 Task: Open Card Card0000000389 in Board Board0000000098 in Workspace WS0000000033 in Trello. Add Member mailaustralia7@gmail.com to Card Card0000000389 in Board Board0000000098 in Workspace WS0000000033 in Trello. Add Purple Label titled Label0000000389 to Card Card0000000389 in Board Board0000000098 in Workspace WS0000000033 in Trello. Add Checklist CL0000000389 to Card Card0000000389 in Board Board0000000098 in Workspace WS0000000033 in Trello. Add Dates with Start Date as Aug 01 2023 and Due Date as Aug 31 2023 to Card Card0000000389 in Board Board0000000098 in Workspace WS0000000033 in Trello
Action: Mouse moved to (277, 159)
Screenshot: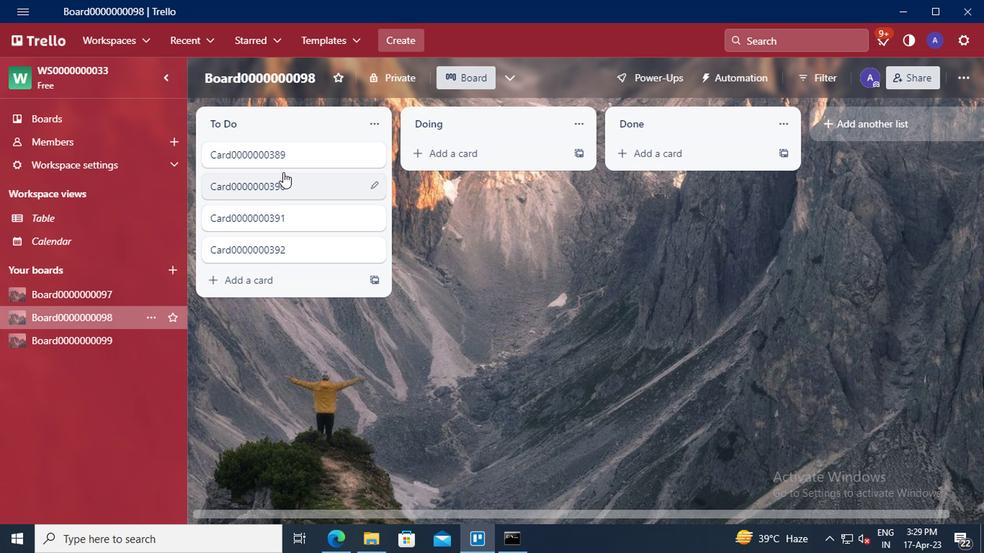 
Action: Mouse pressed left at (277, 159)
Screenshot: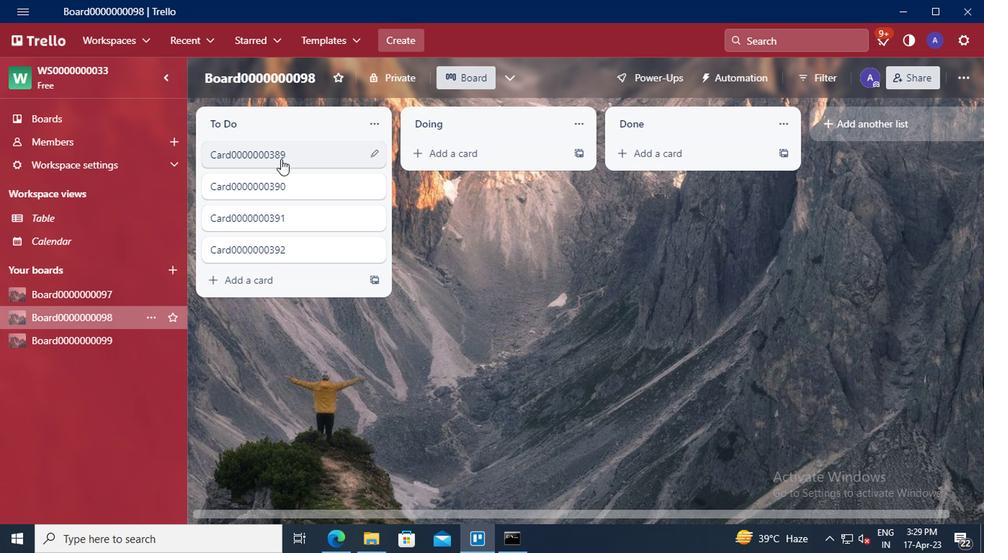 
Action: Mouse moved to (657, 137)
Screenshot: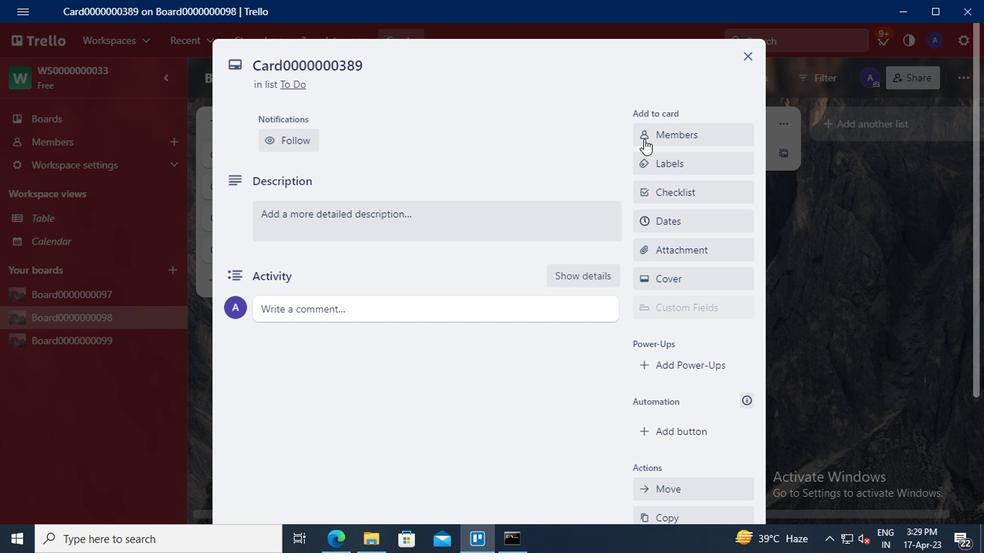
Action: Mouse pressed left at (657, 137)
Screenshot: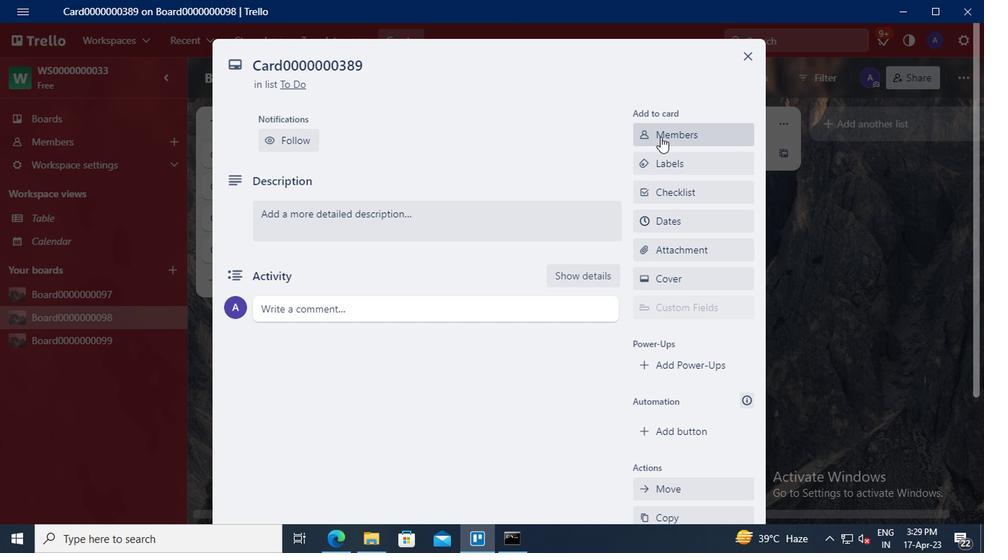 
Action: Mouse moved to (674, 204)
Screenshot: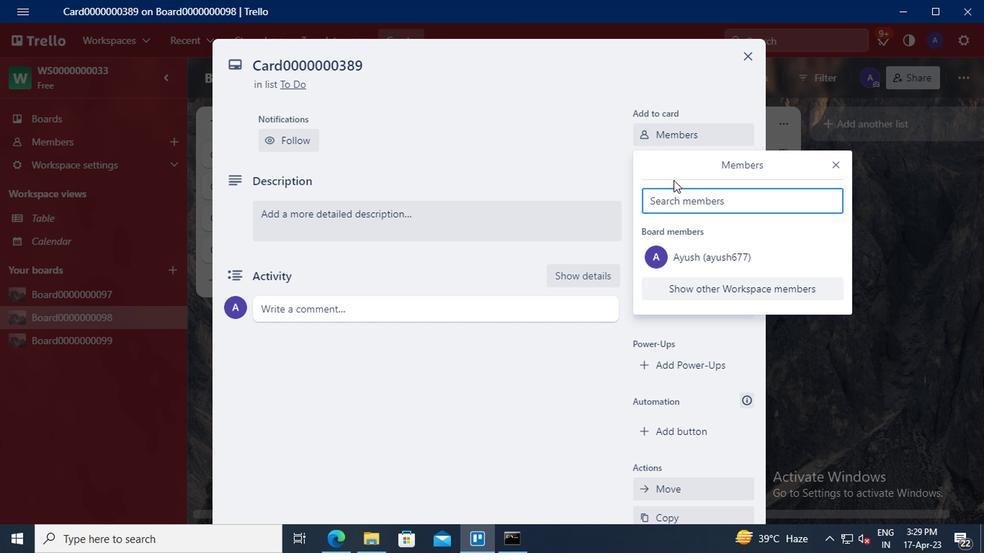 
Action: Mouse pressed left at (674, 204)
Screenshot: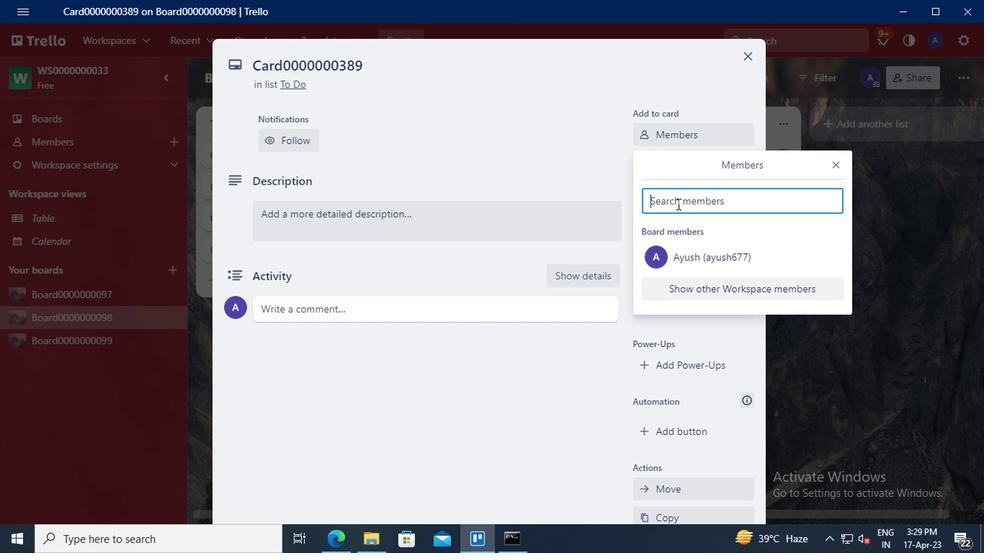 
Action: Key pressed mailaustralia7<Key.shift>@GMAIL.COM
Screenshot: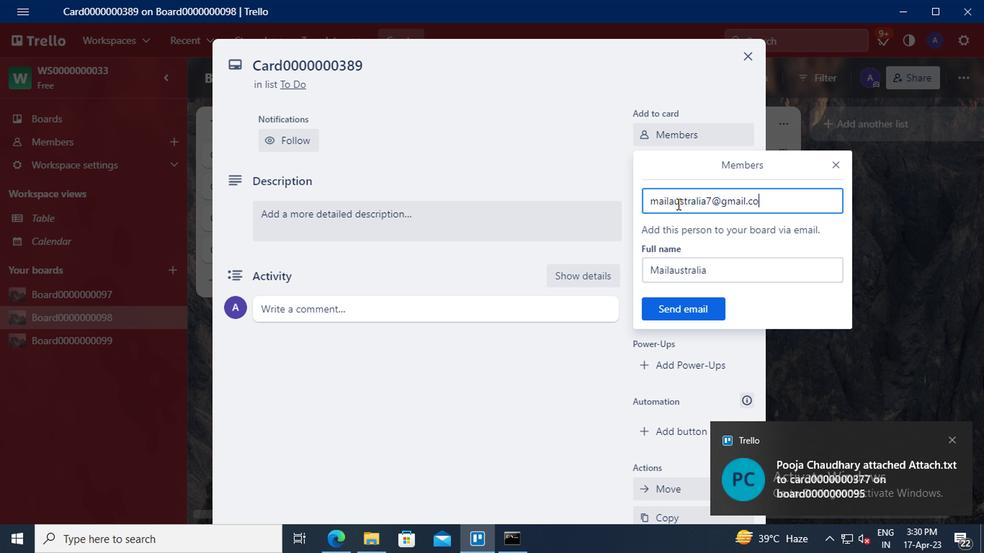 
Action: Mouse moved to (686, 312)
Screenshot: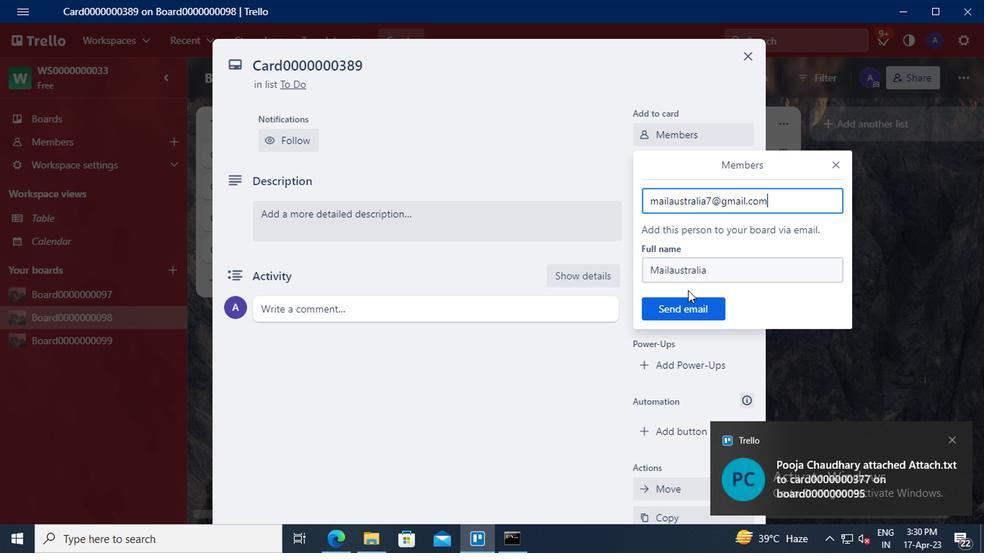 
Action: Mouse pressed left at (686, 312)
Screenshot: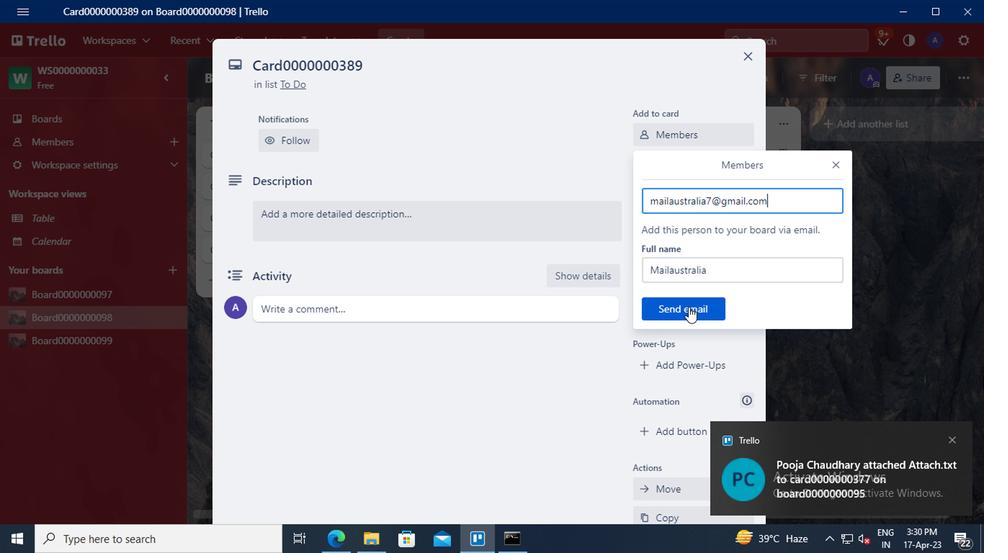 
Action: Mouse moved to (672, 168)
Screenshot: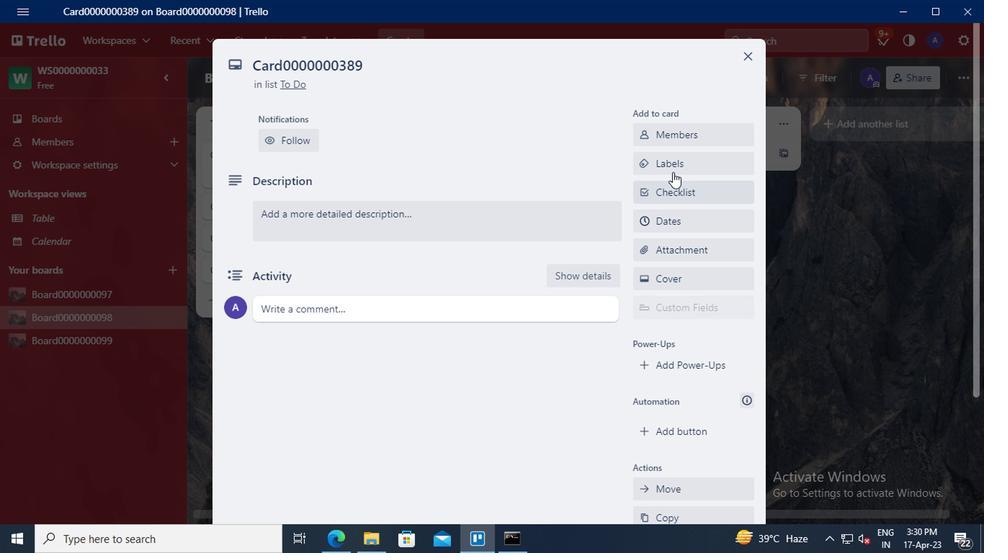 
Action: Mouse pressed left at (672, 168)
Screenshot: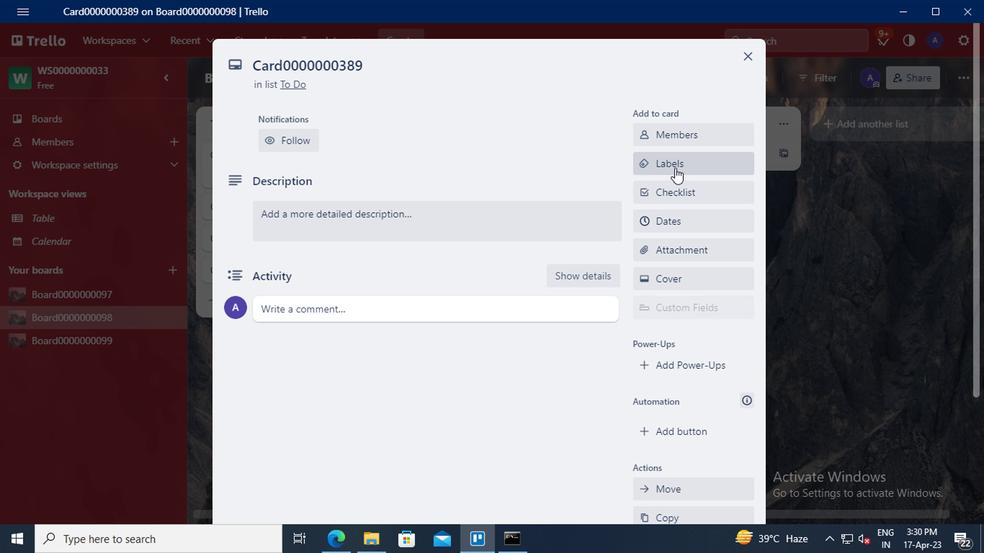 
Action: Mouse moved to (710, 331)
Screenshot: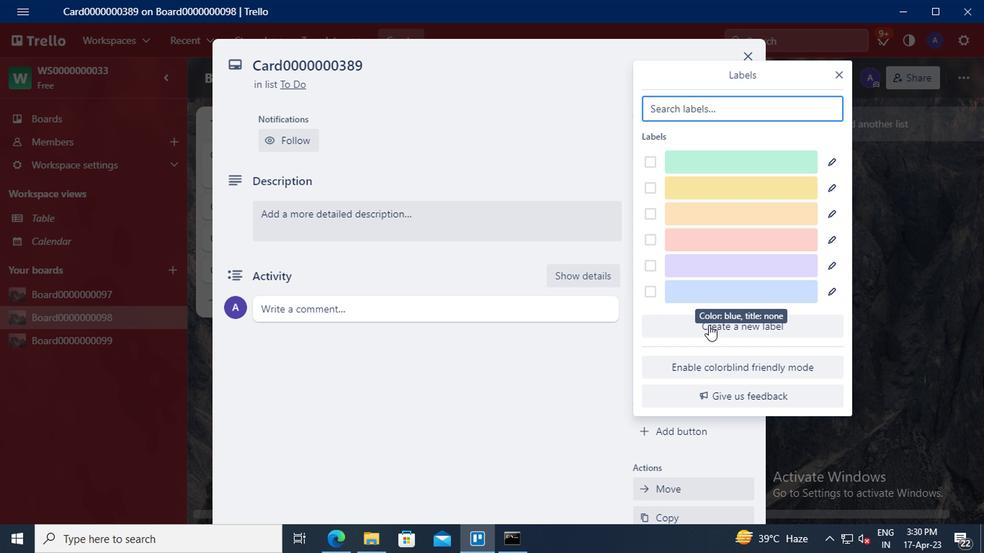 
Action: Mouse pressed left at (710, 331)
Screenshot: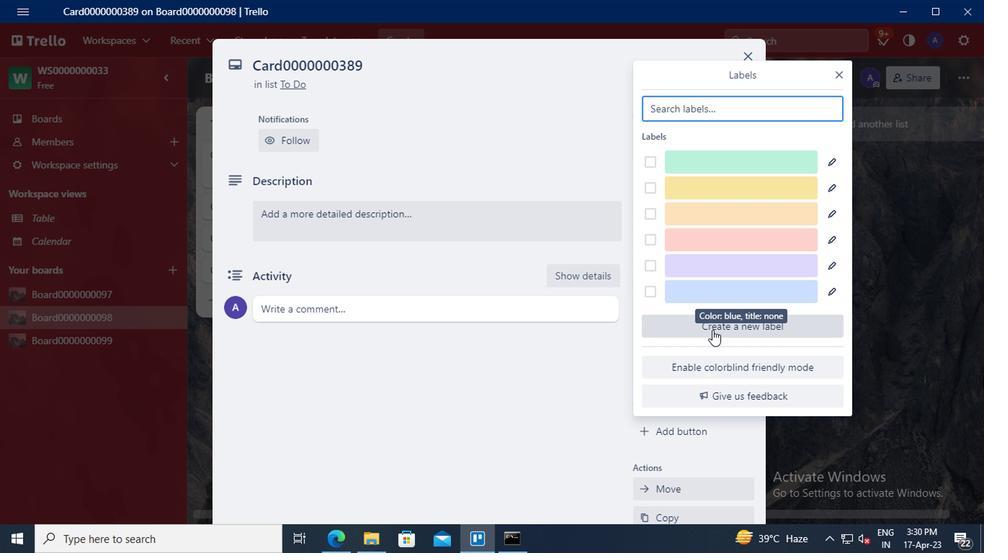 
Action: Mouse moved to (680, 213)
Screenshot: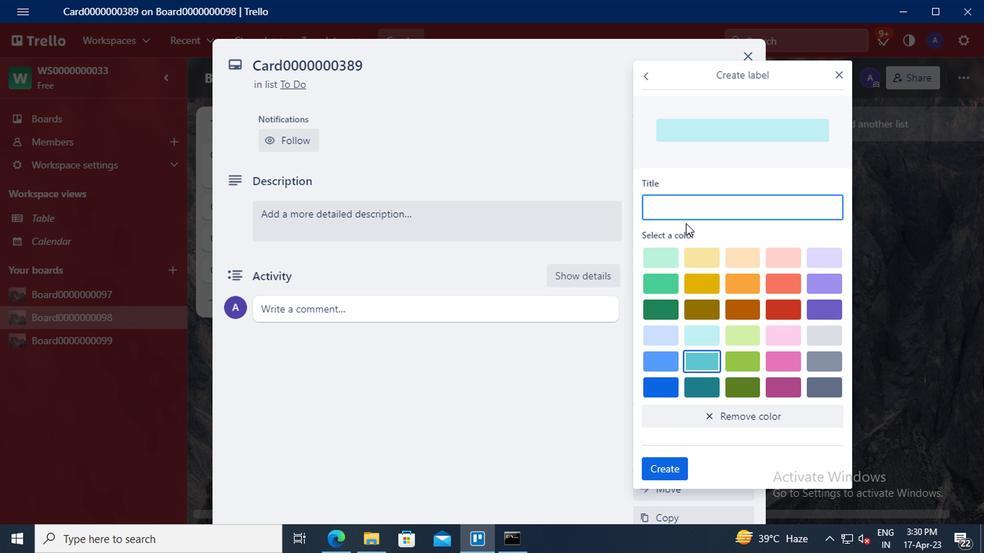 
Action: Mouse pressed left at (680, 213)
Screenshot: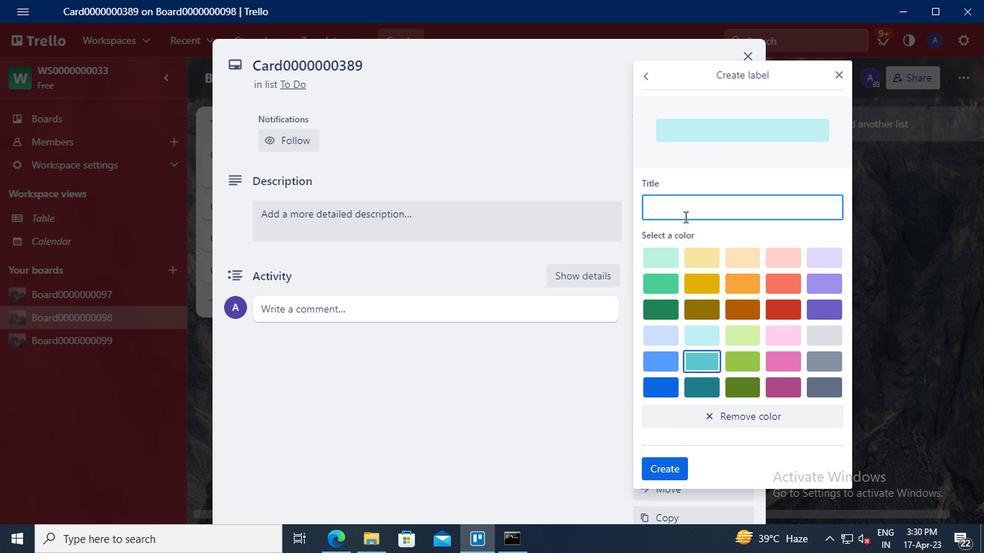 
Action: Key pressed <Key.shift>LABEL0000000389
Screenshot: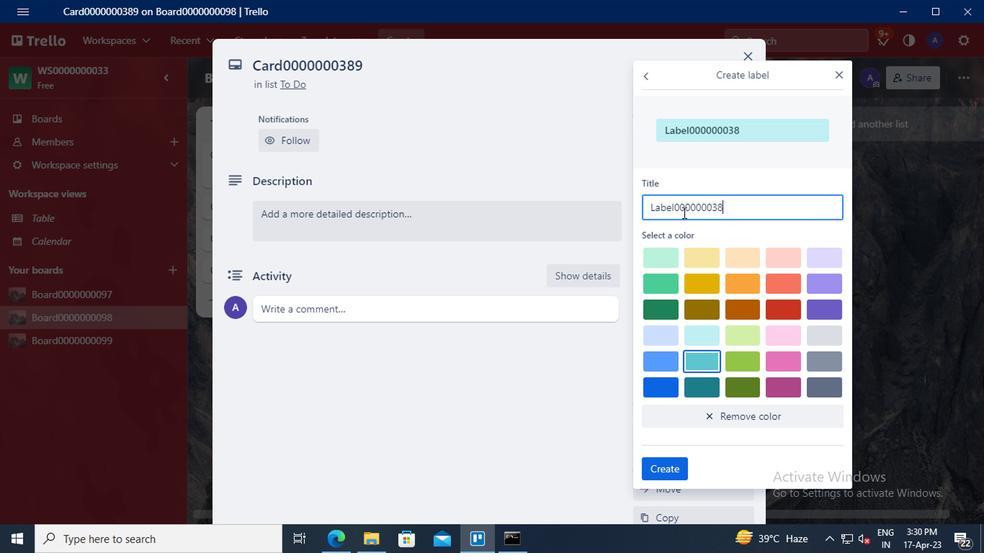 
Action: Mouse moved to (825, 281)
Screenshot: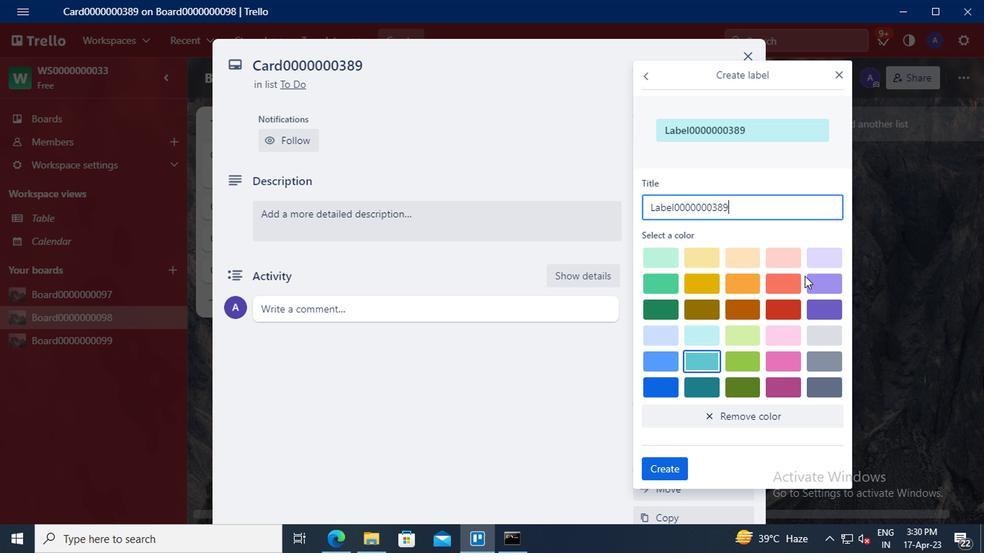 
Action: Mouse pressed left at (825, 281)
Screenshot: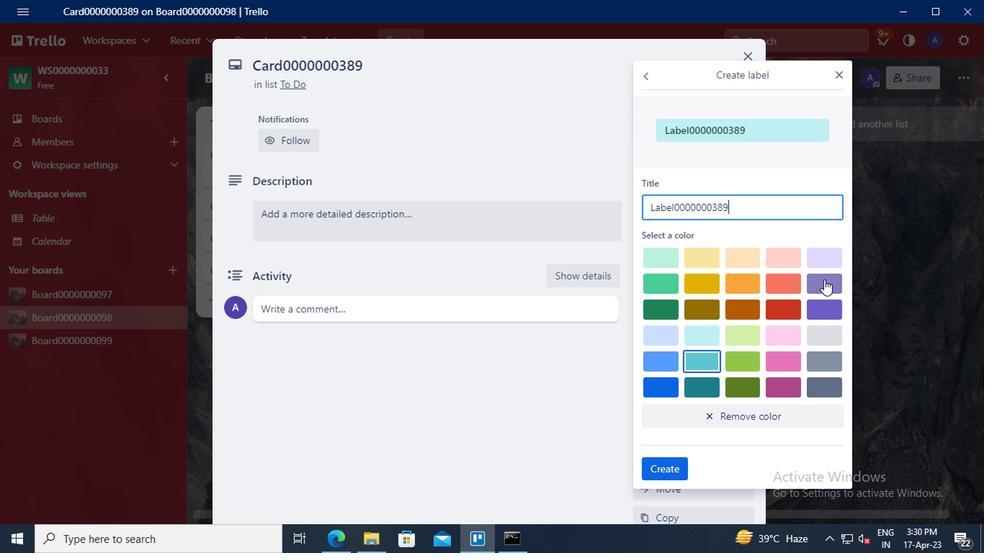 
Action: Mouse moved to (667, 467)
Screenshot: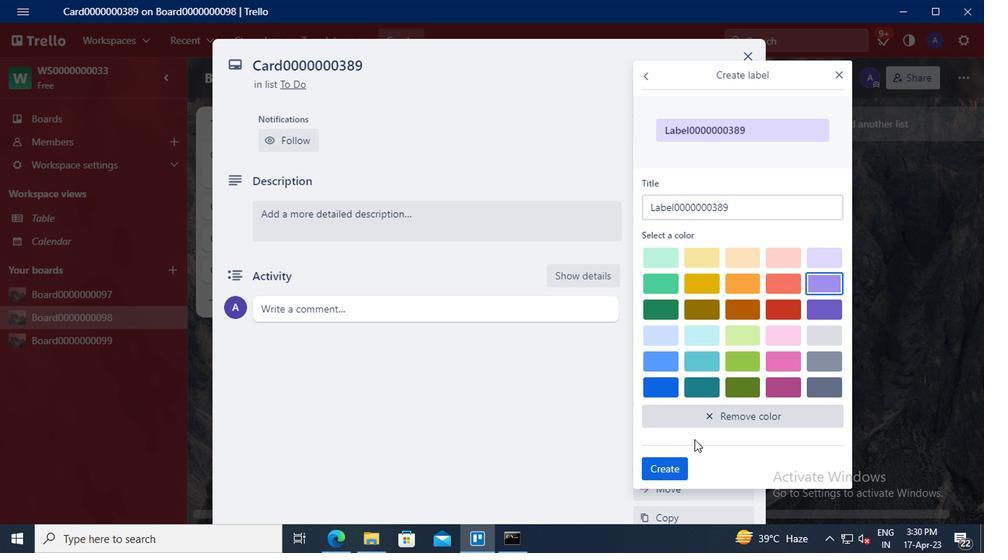 
Action: Mouse pressed left at (667, 467)
Screenshot: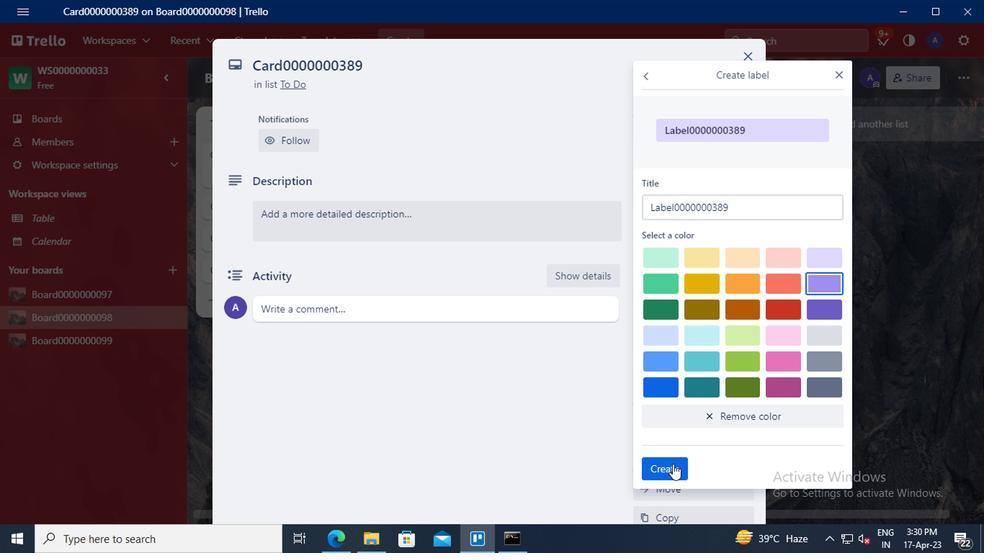 
Action: Mouse moved to (835, 74)
Screenshot: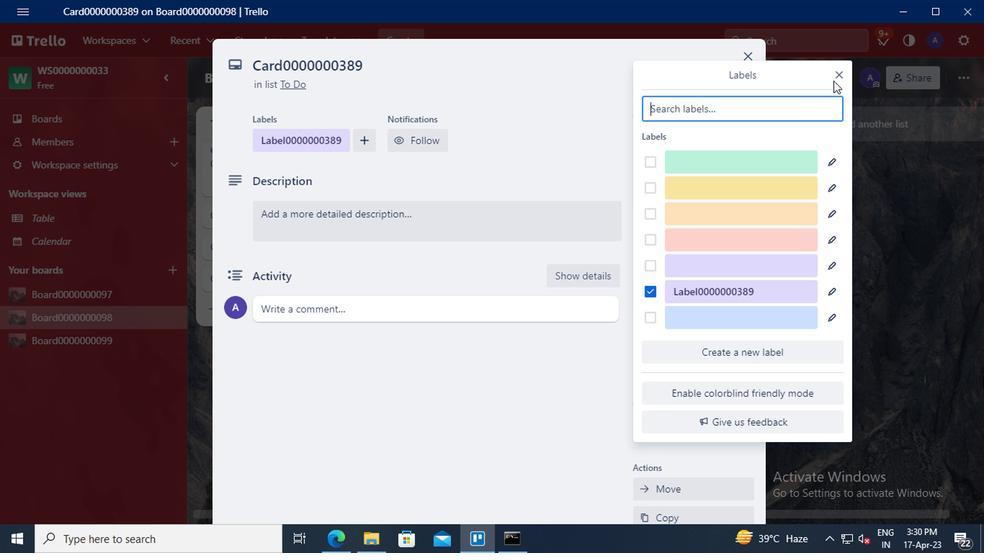 
Action: Mouse pressed left at (835, 74)
Screenshot: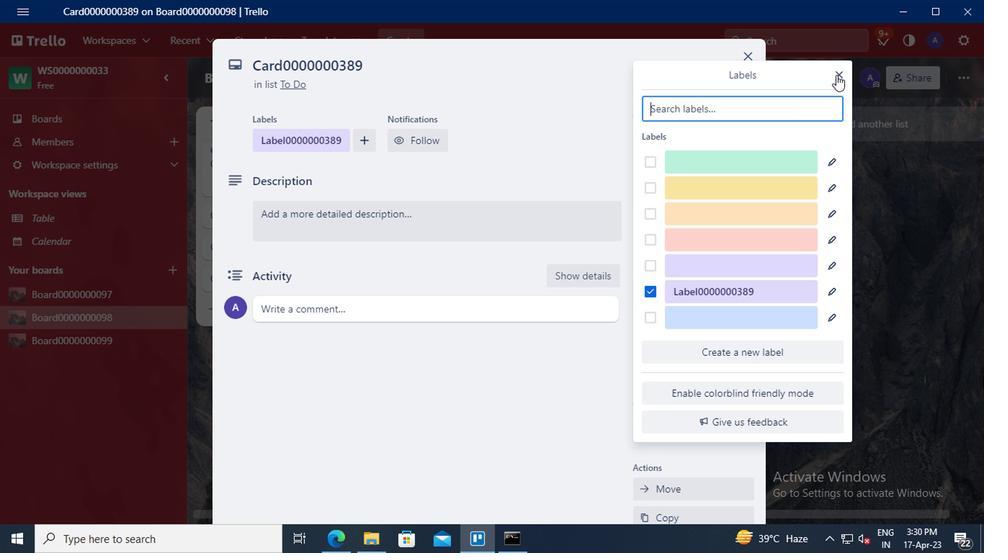 
Action: Mouse moved to (698, 190)
Screenshot: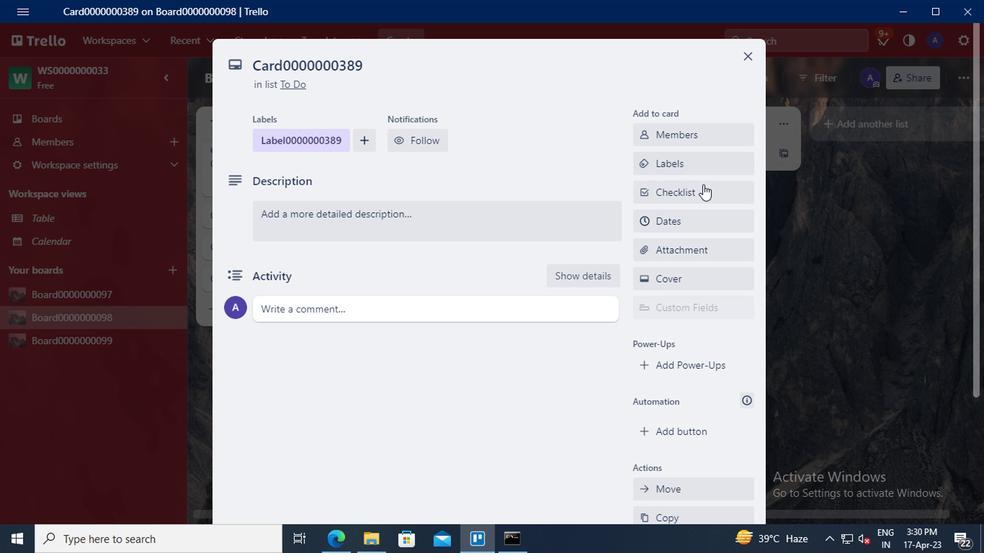 
Action: Mouse pressed left at (698, 190)
Screenshot: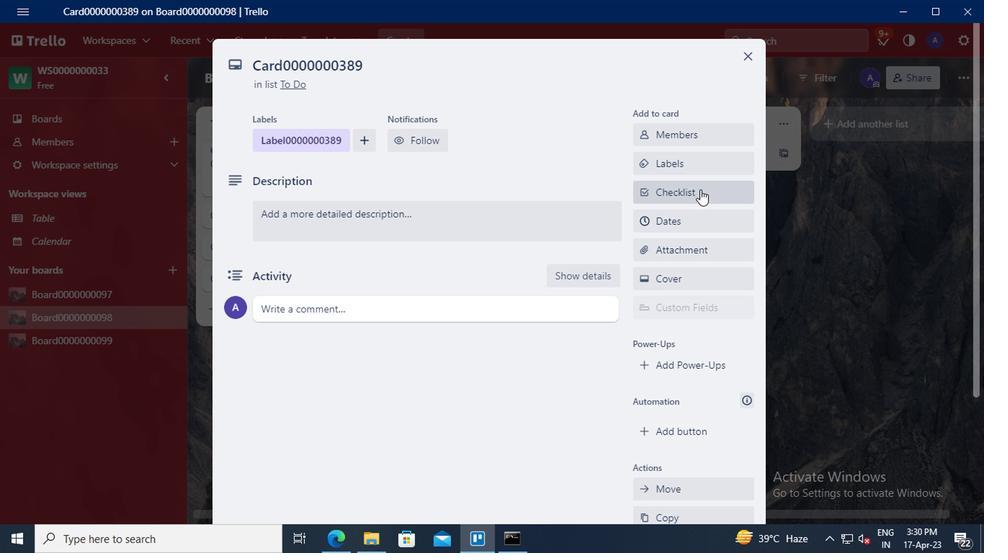 
Action: Key pressed <Key.delete><Key.shift>CL0000000389
Screenshot: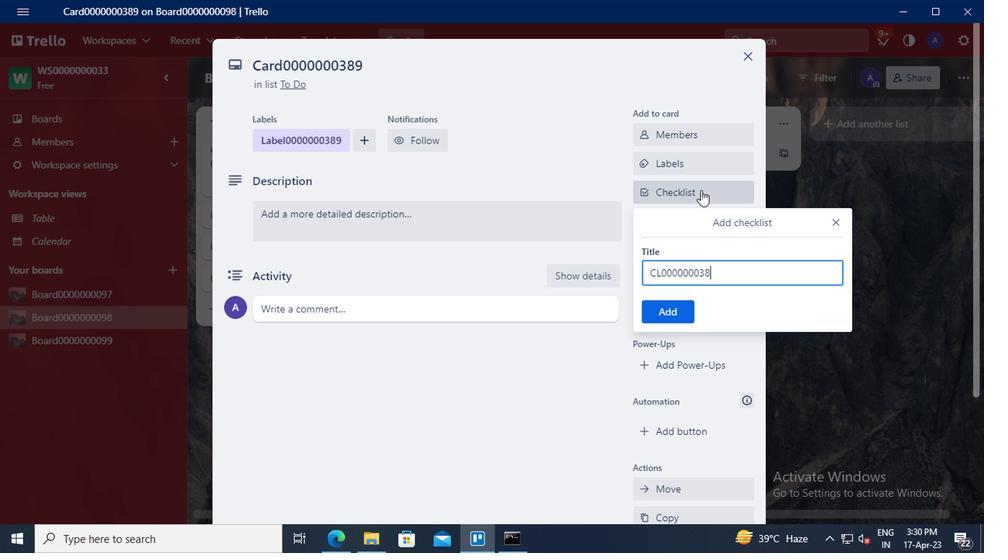 
Action: Mouse moved to (668, 310)
Screenshot: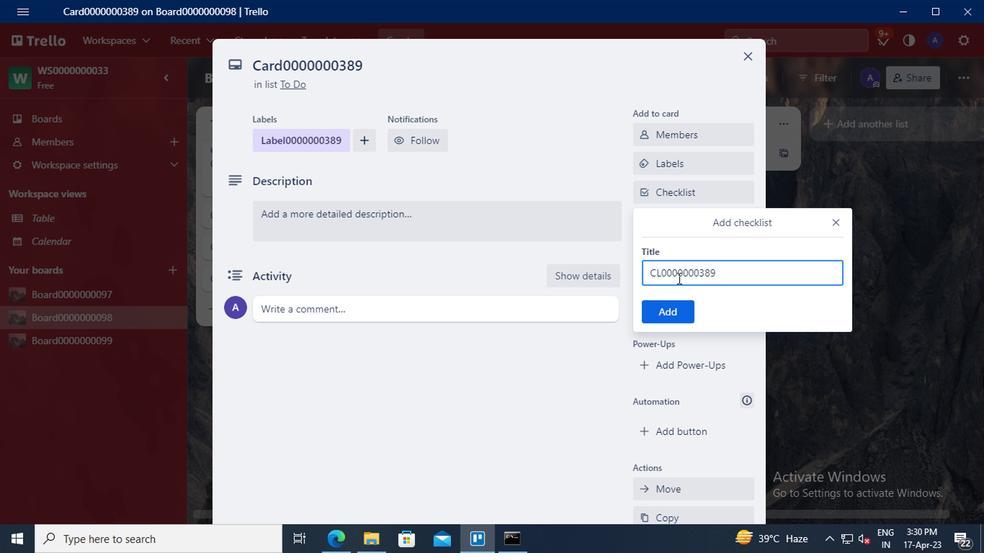 
Action: Mouse pressed left at (668, 310)
Screenshot: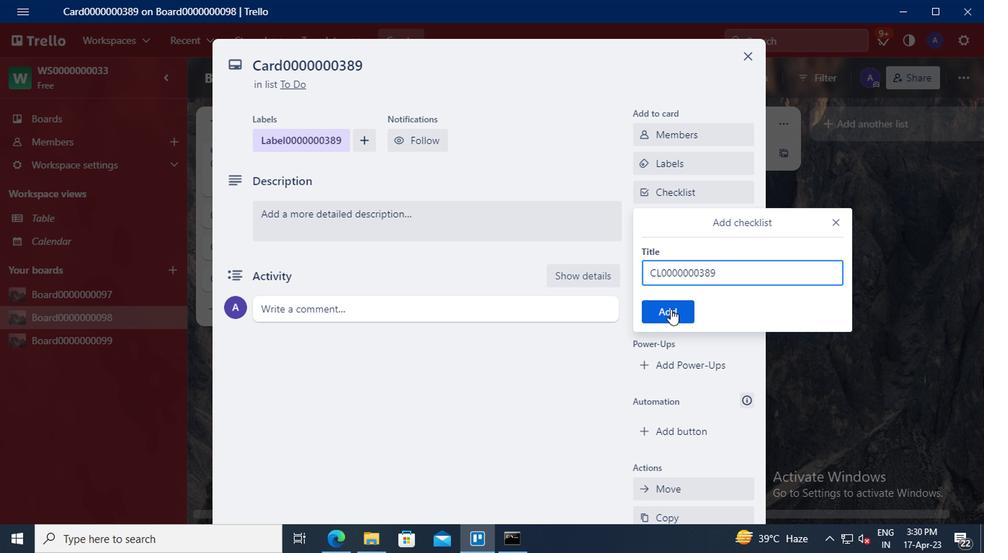 
Action: Mouse moved to (667, 226)
Screenshot: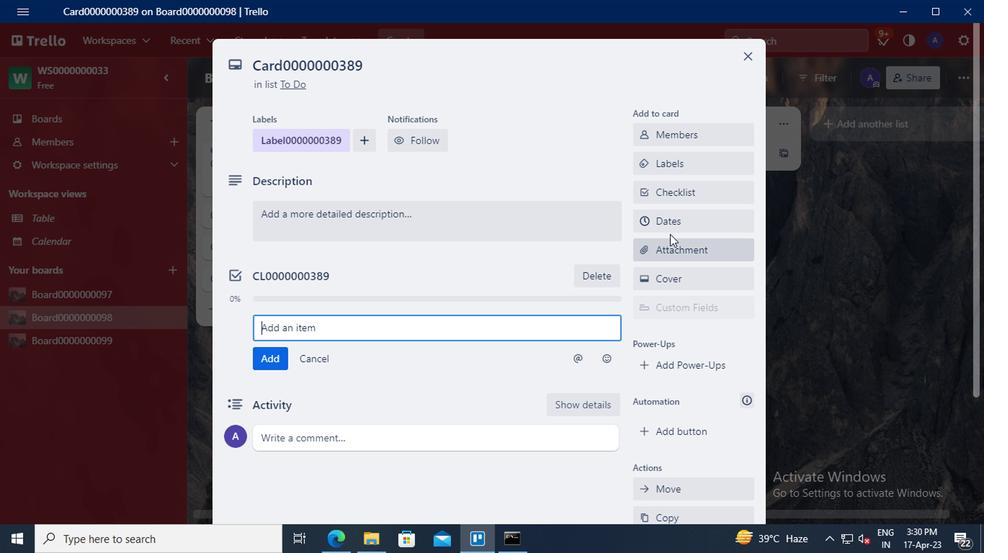 
Action: Mouse pressed left at (667, 226)
Screenshot: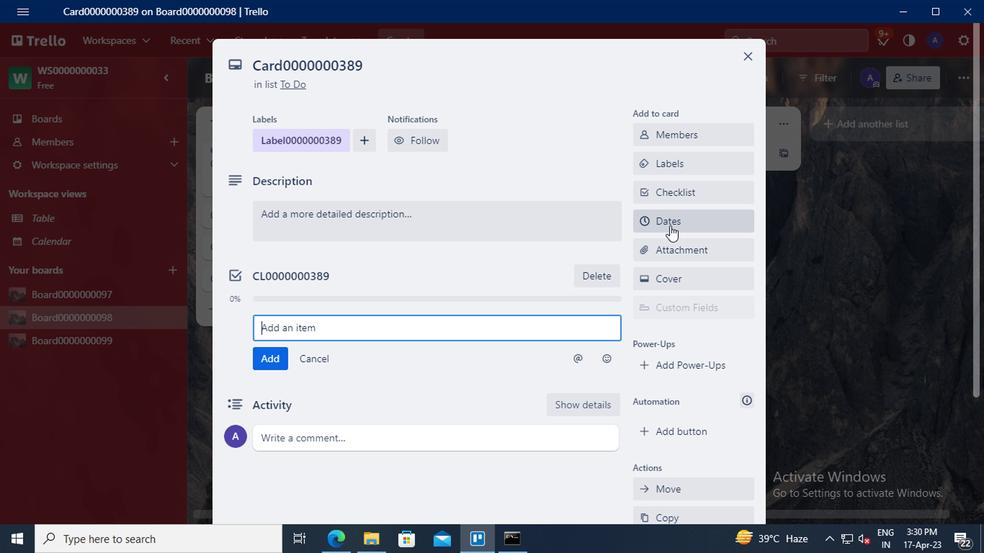 
Action: Mouse moved to (641, 334)
Screenshot: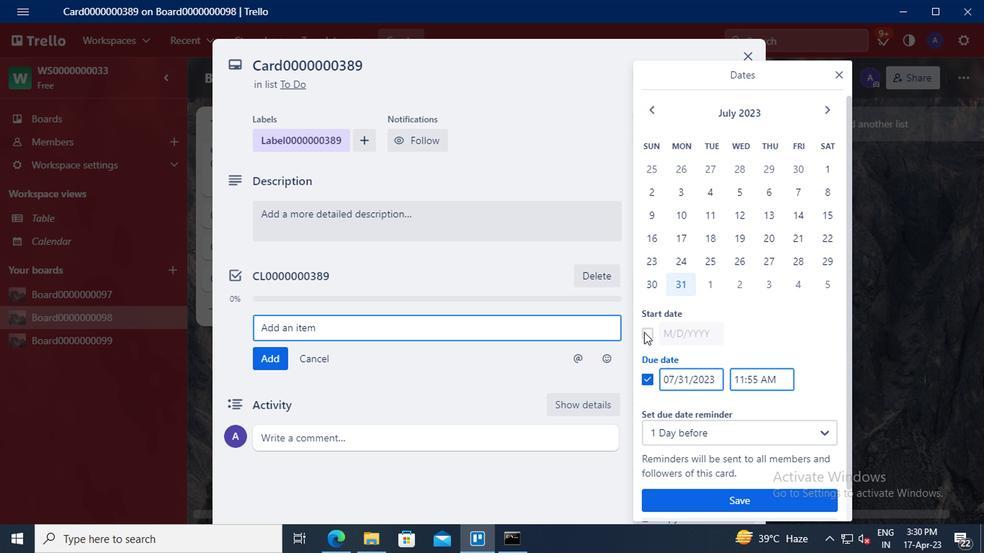 
Action: Mouse pressed left at (641, 334)
Screenshot: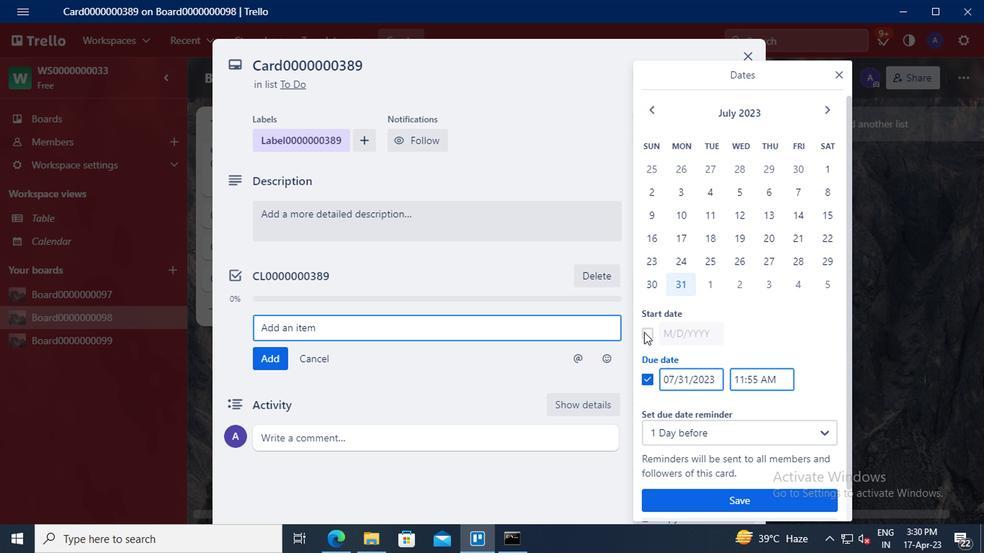 
Action: Mouse moved to (685, 333)
Screenshot: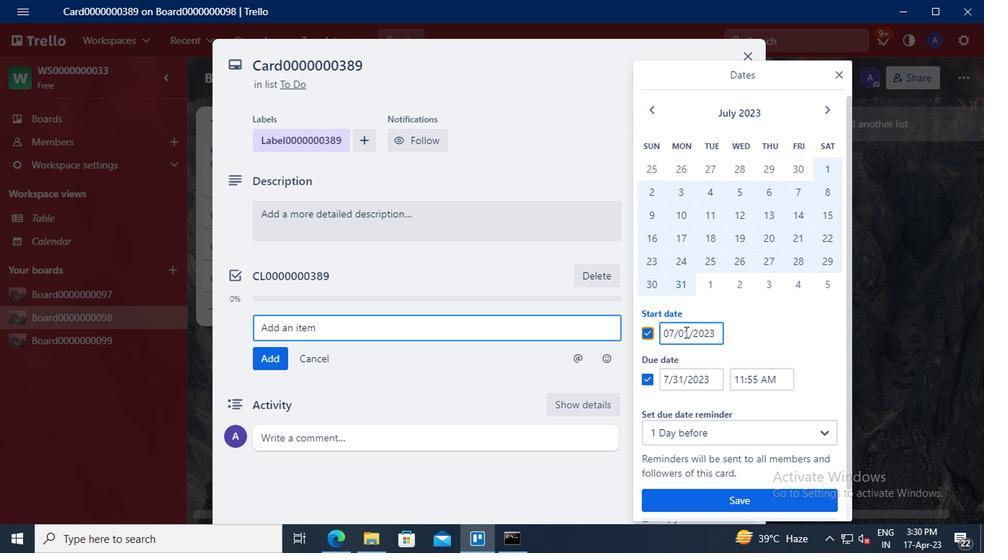 
Action: Mouse pressed left at (685, 333)
Screenshot: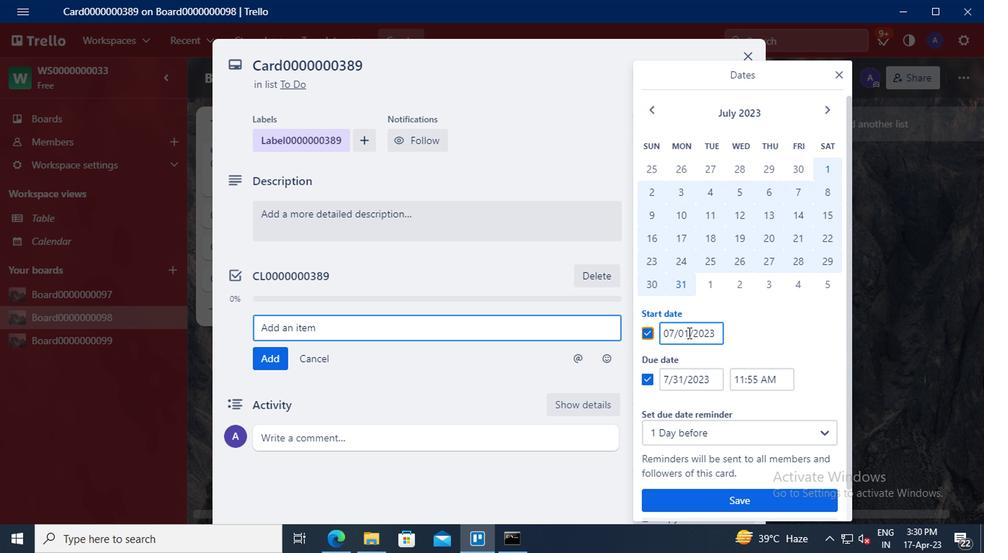 
Action: Mouse moved to (703, 285)
Screenshot: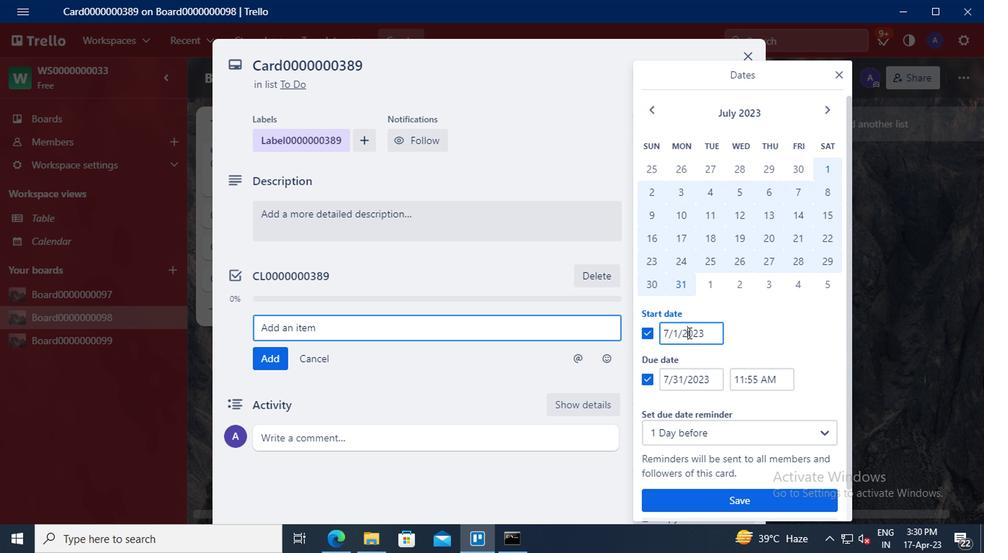 
Action: Key pressed <Key.left><Key.left><Key.backspace>1<Key.left><Key.left><Key.backspace>8
Screenshot: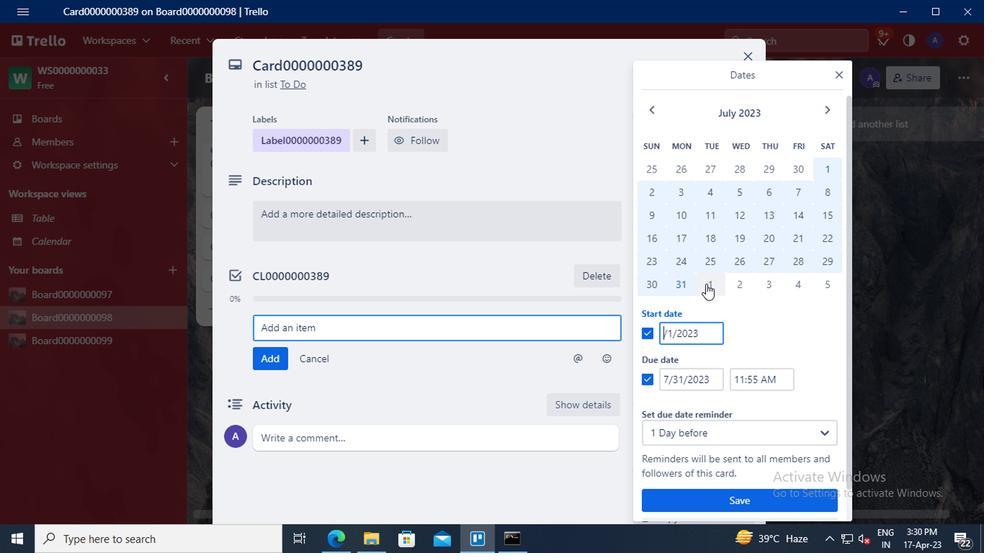 
Action: Mouse moved to (682, 376)
Screenshot: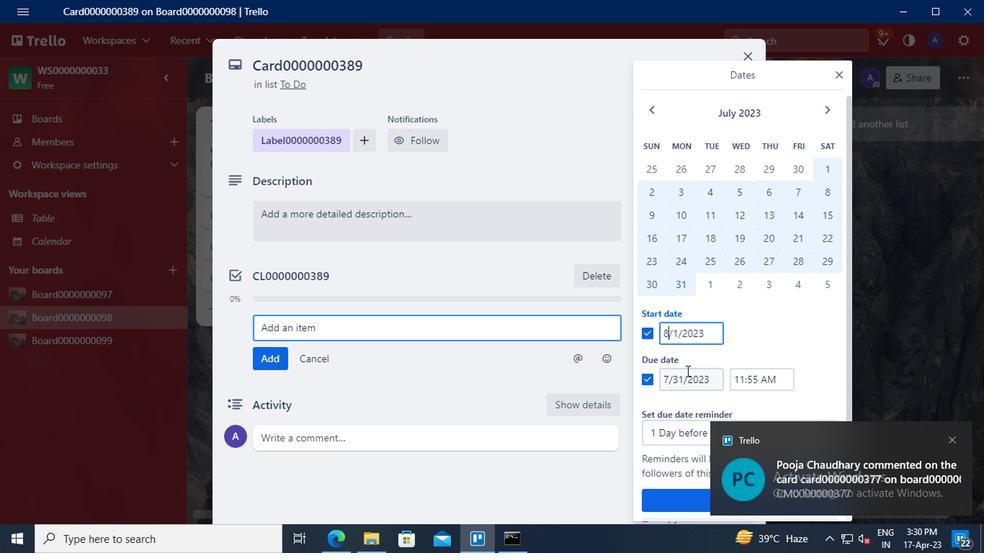
Action: Mouse pressed left at (682, 376)
Screenshot: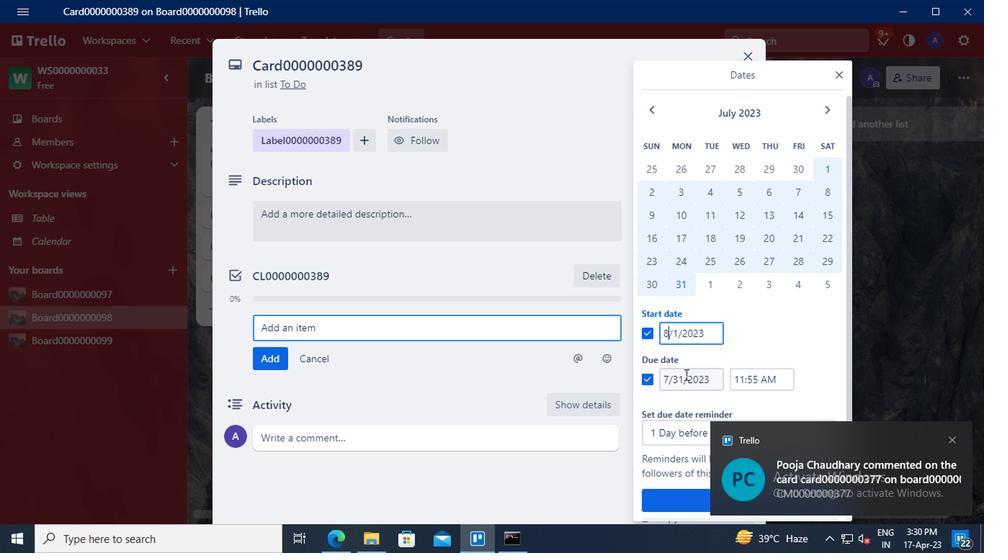 
Action: Mouse moved to (690, 351)
Screenshot: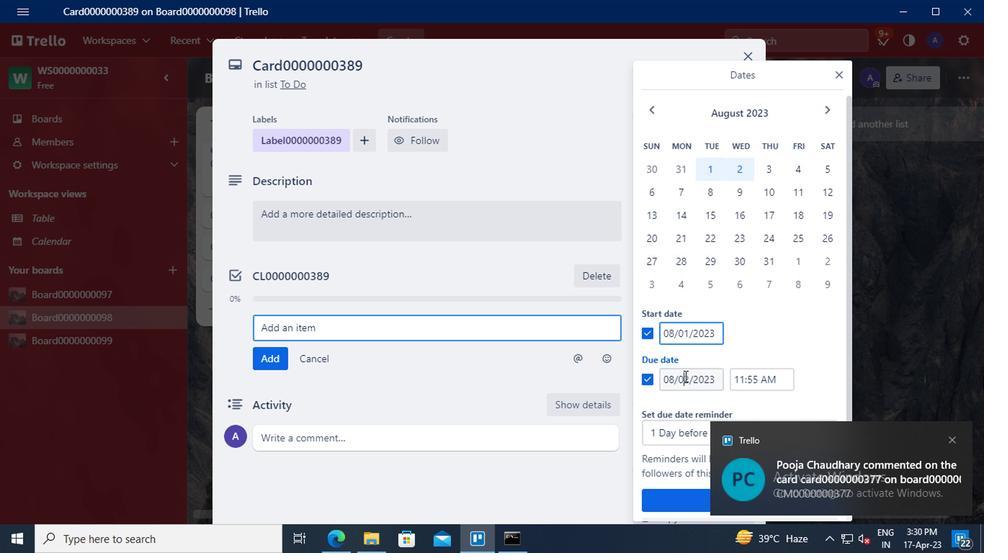 
Action: Key pressed <Key.backspace><Key.delete>31
Screenshot: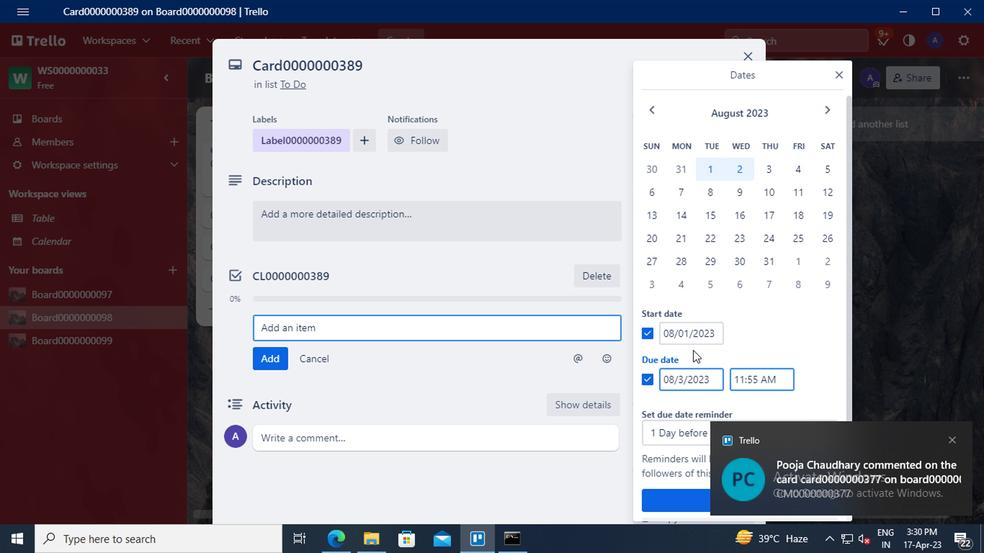 
Action: Mouse moved to (732, 502)
Screenshot: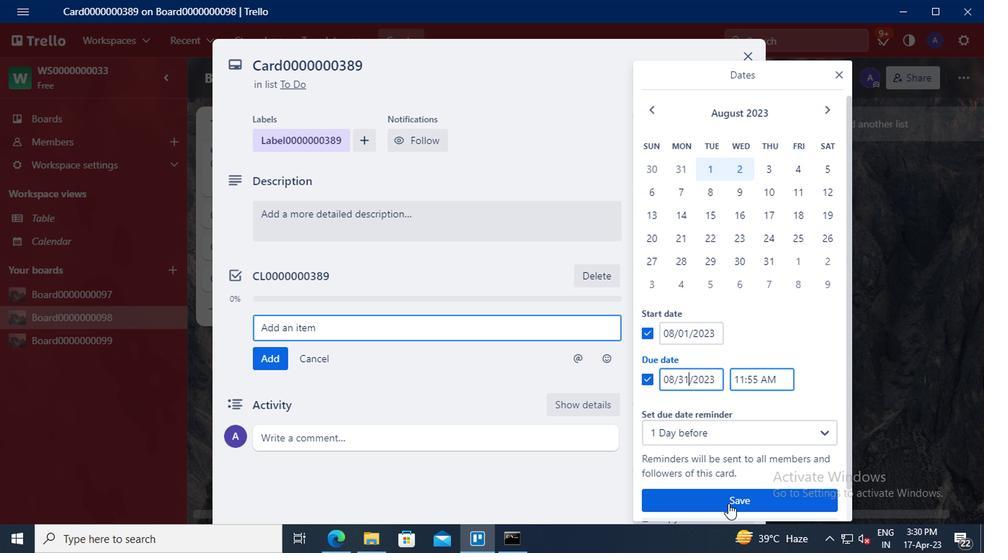 
Action: Mouse pressed left at (732, 502)
Screenshot: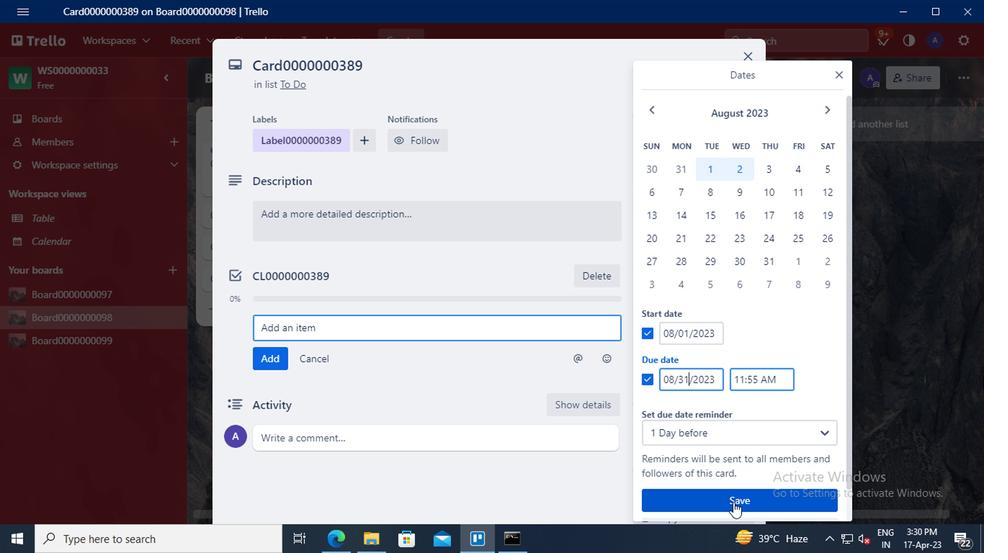 
Action: Mouse moved to (592, 506)
Screenshot: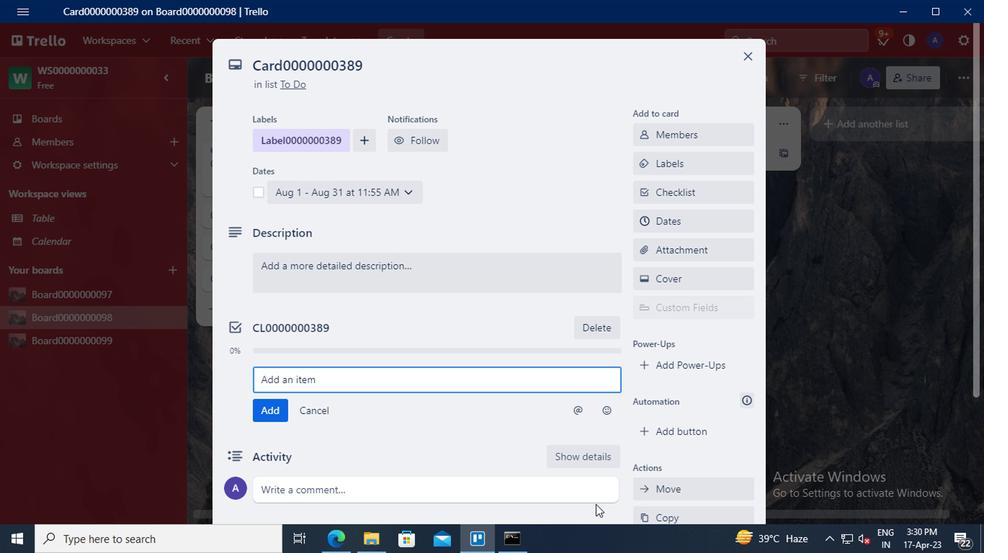 
